 Task: Sort the products in the category "Dental Care" by unit price (high first).
Action: Mouse pressed left at (241, 114)
Screenshot: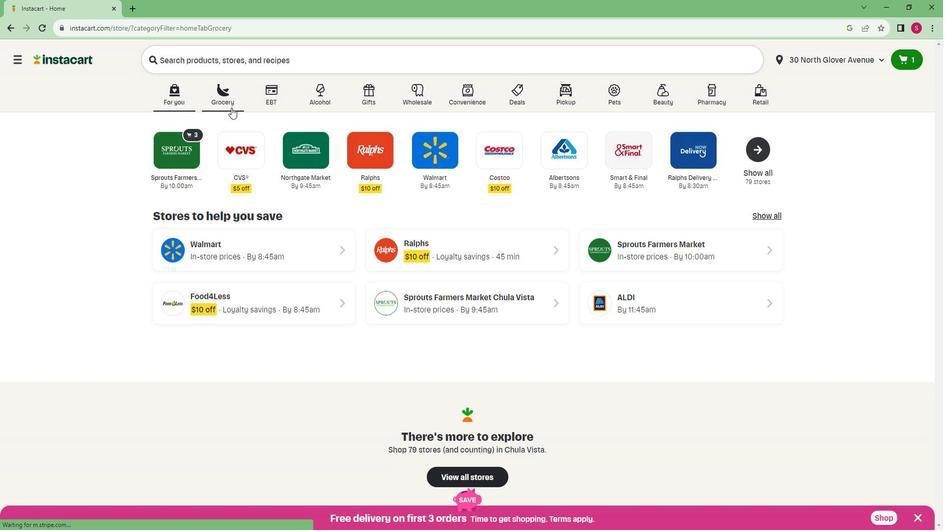 
Action: Mouse moved to (235, 270)
Screenshot: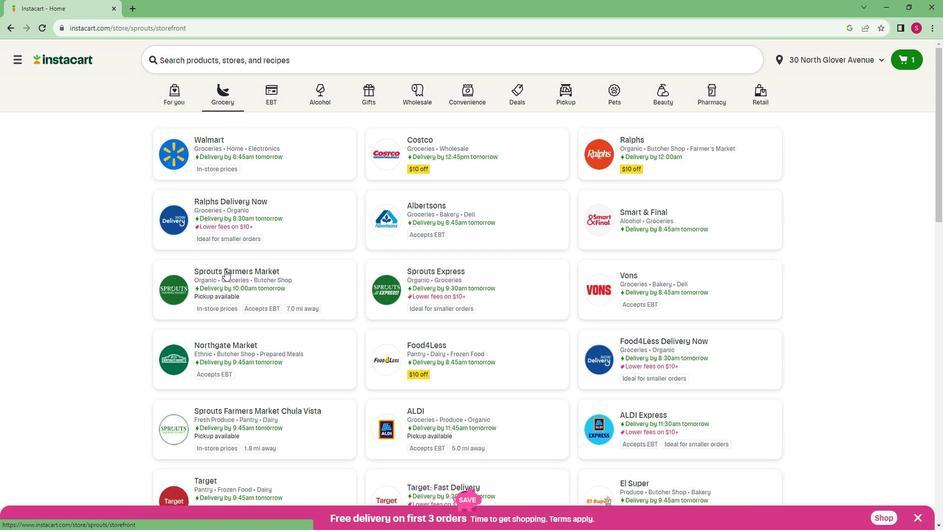 
Action: Mouse pressed left at (235, 270)
Screenshot: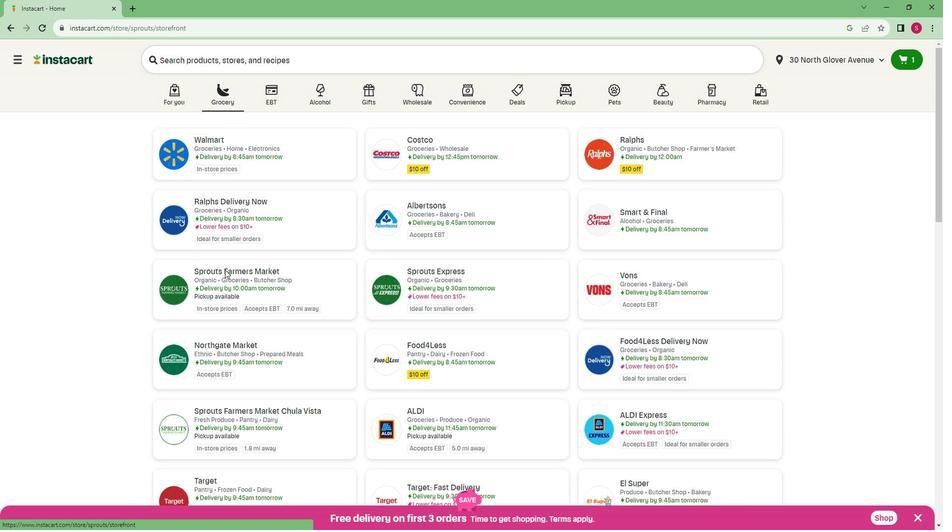 
Action: Mouse moved to (94, 366)
Screenshot: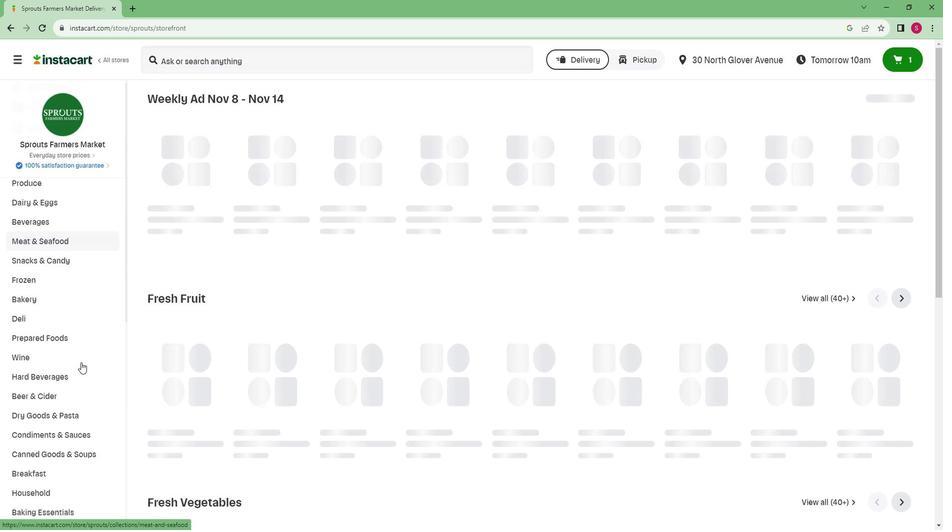 
Action: Mouse scrolled (94, 365) with delta (0, 0)
Screenshot: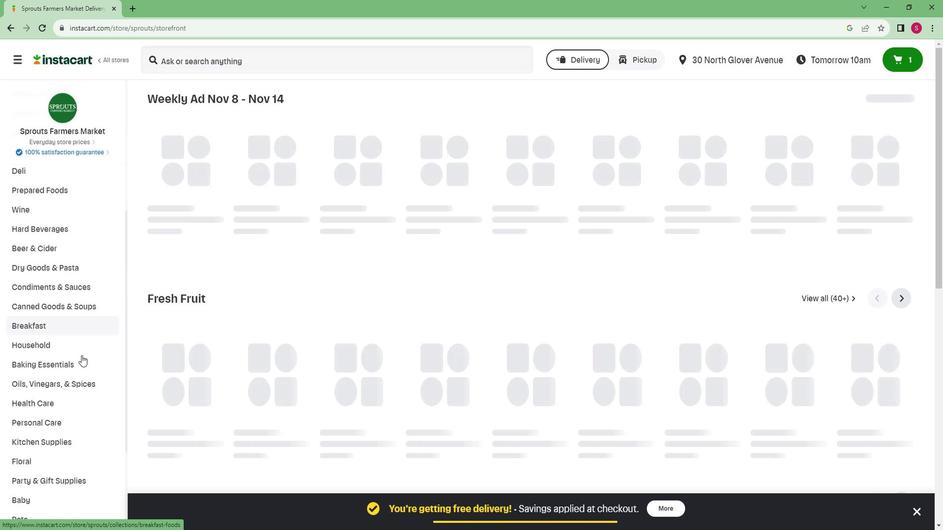 
Action: Mouse scrolled (94, 365) with delta (0, 0)
Screenshot: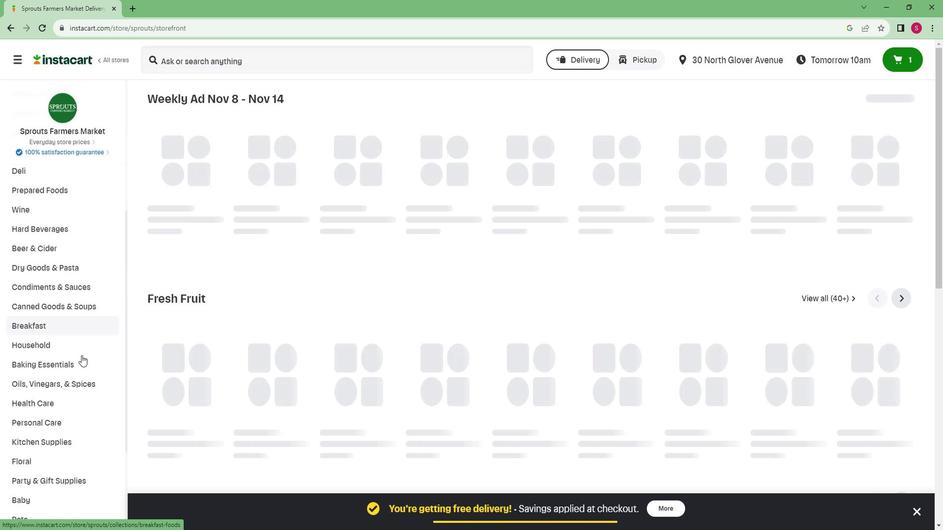 
Action: Mouse scrolled (94, 365) with delta (0, 0)
Screenshot: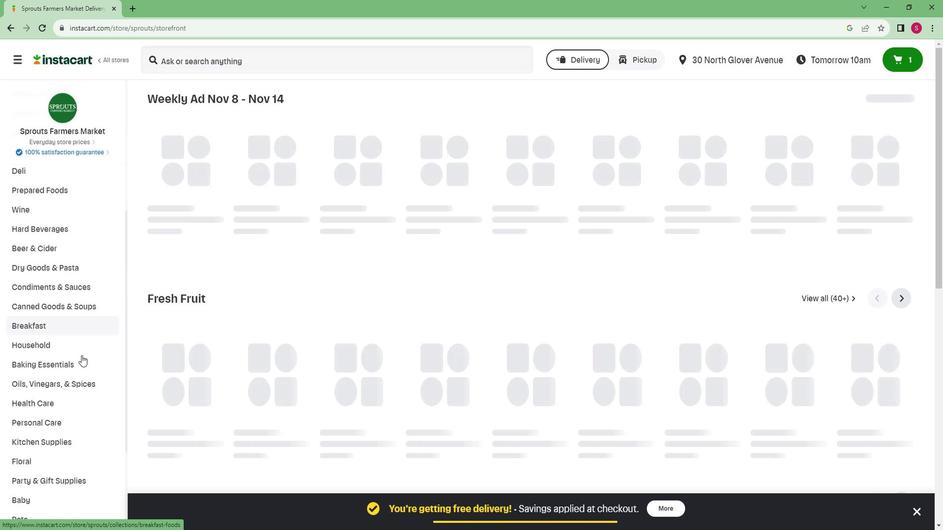 
Action: Mouse moved to (92, 365)
Screenshot: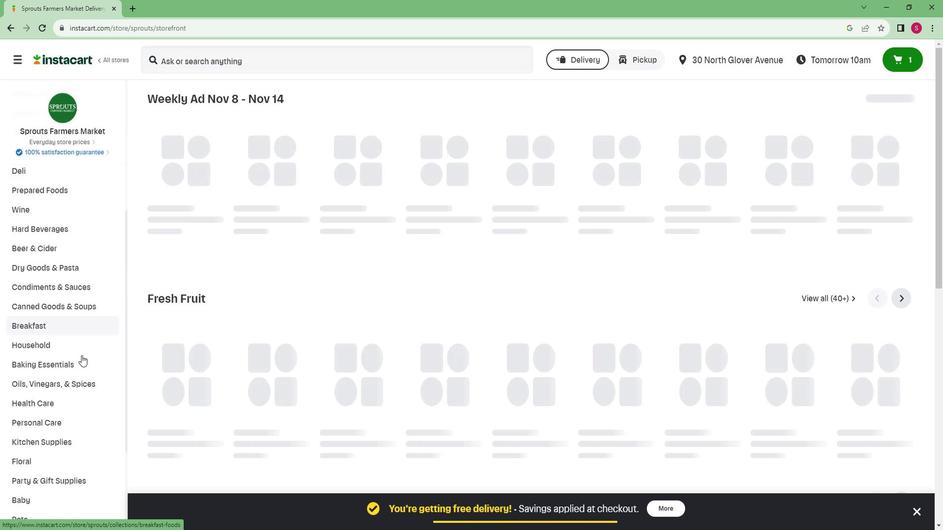 
Action: Mouse scrolled (92, 364) with delta (0, 0)
Screenshot: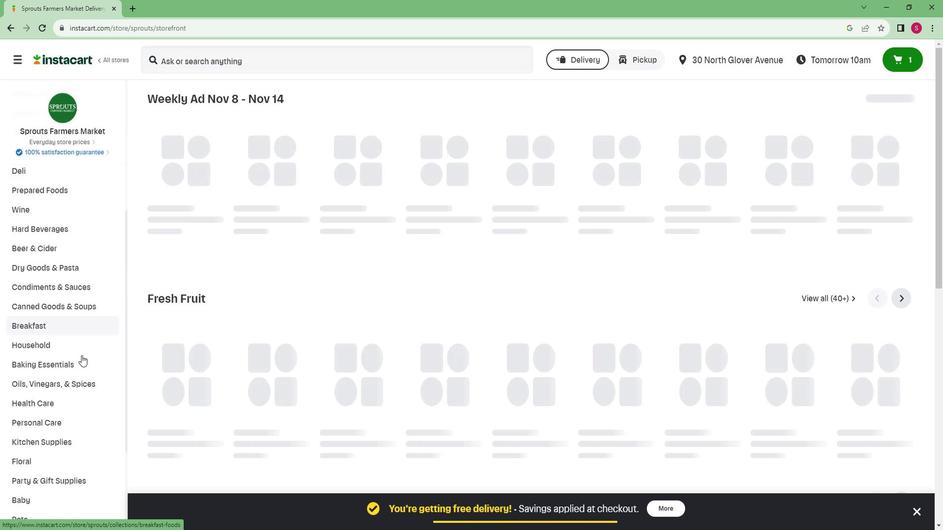 
Action: Mouse moved to (91, 364)
Screenshot: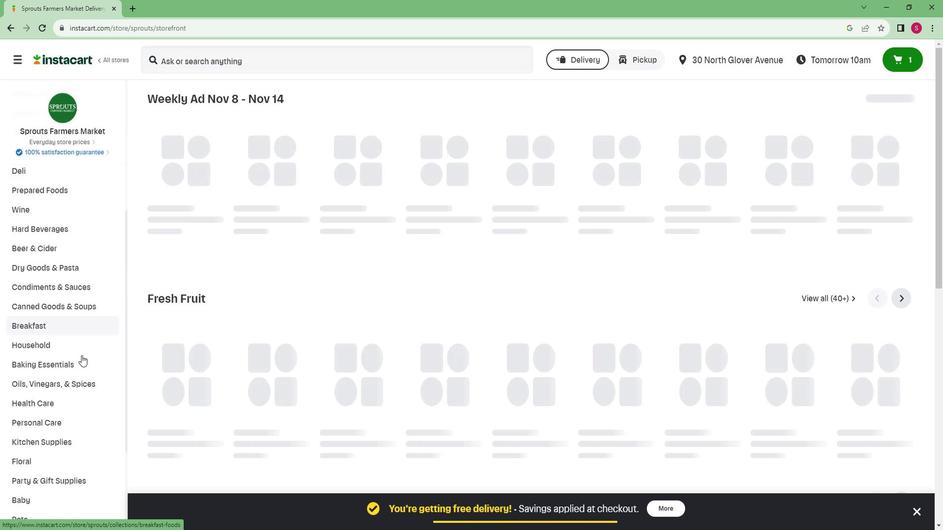 
Action: Mouse scrolled (91, 363) with delta (0, 0)
Screenshot: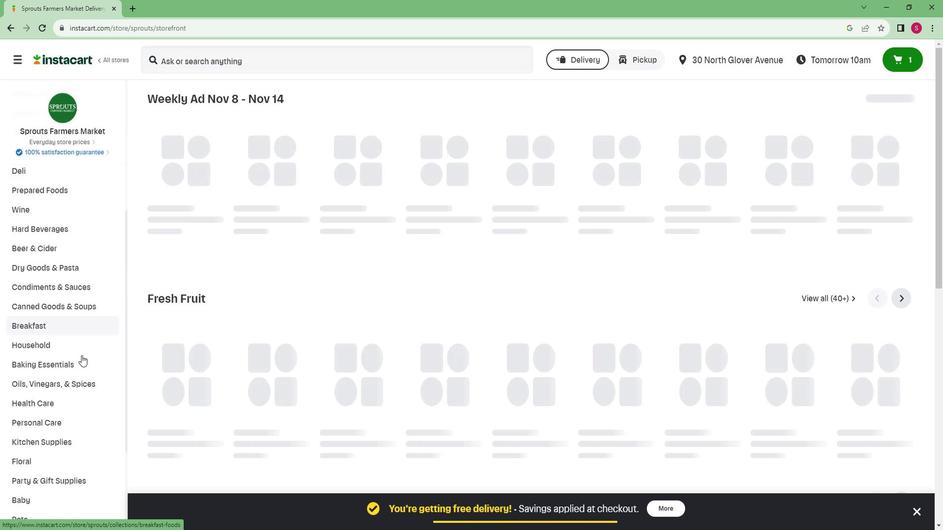 
Action: Mouse moved to (91, 352)
Screenshot: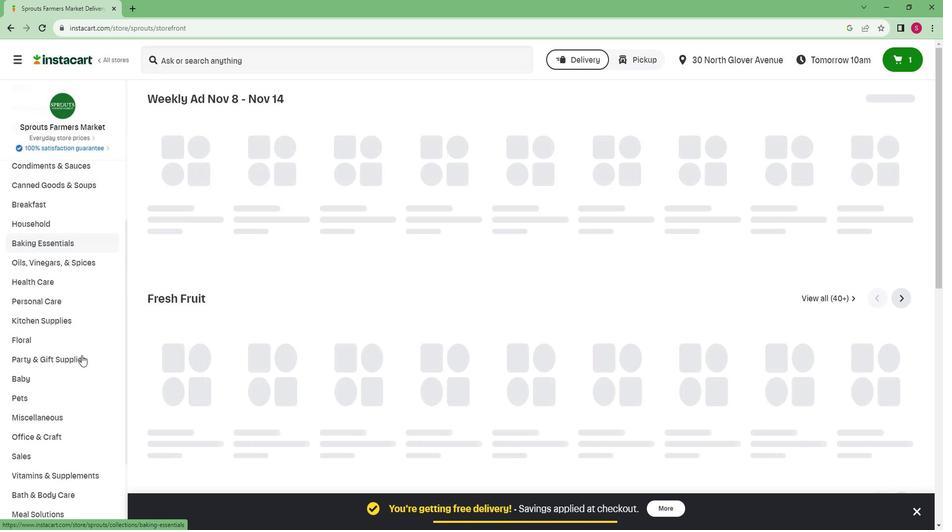 
Action: Mouse scrolled (91, 352) with delta (0, 0)
Screenshot: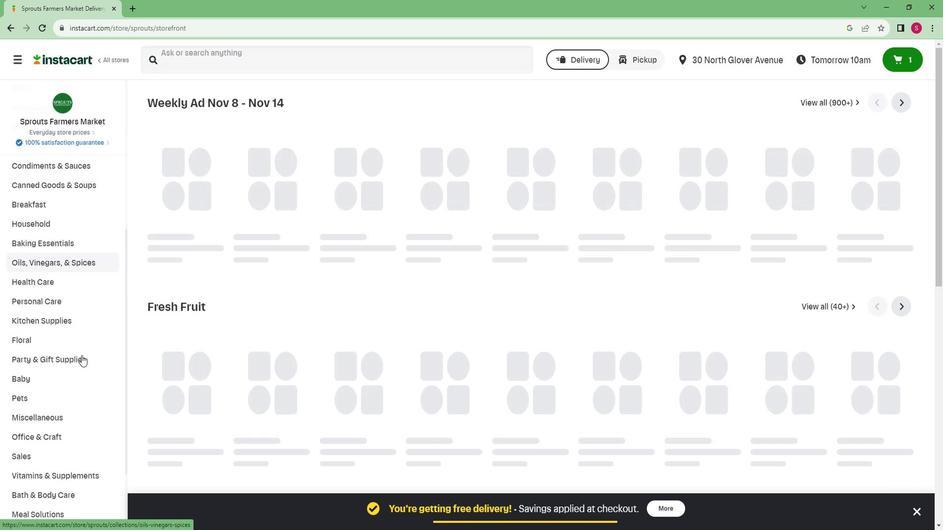 
Action: Mouse scrolled (91, 352) with delta (0, 0)
Screenshot: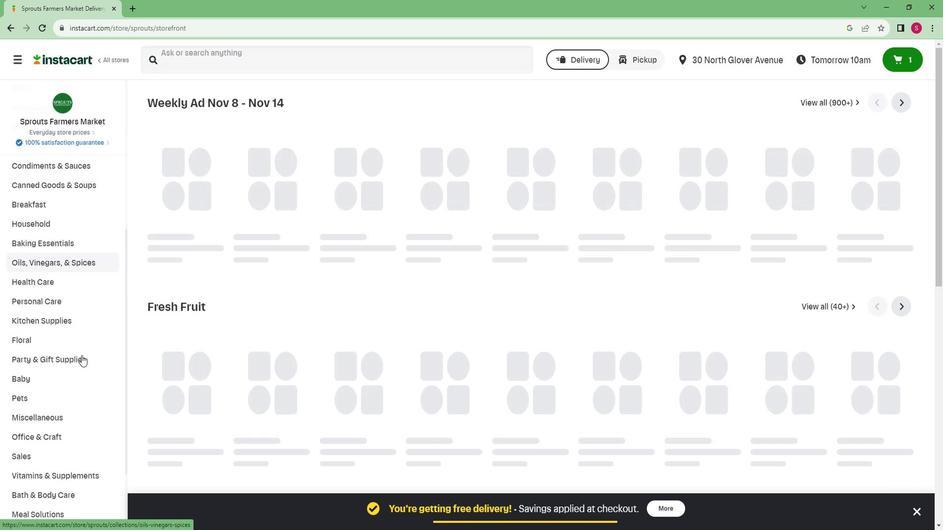 
Action: Mouse scrolled (91, 352) with delta (0, 0)
Screenshot: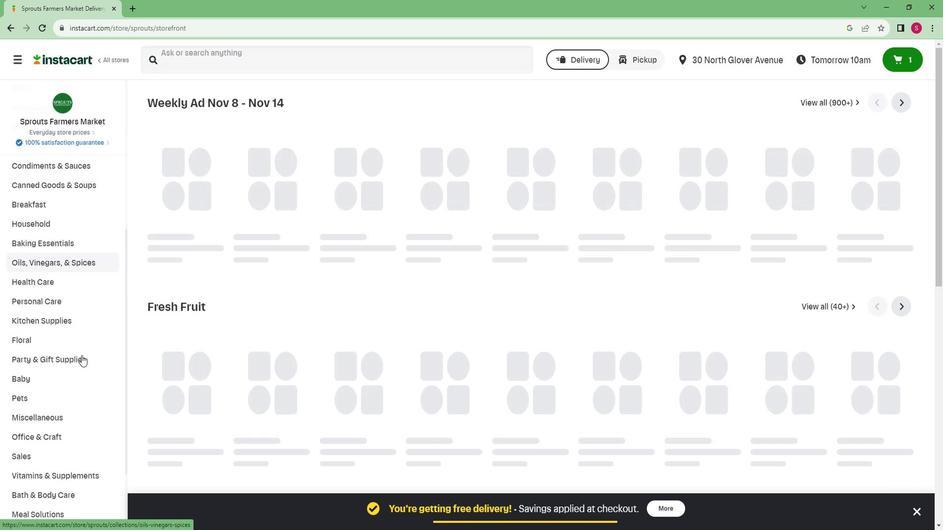 
Action: Mouse scrolled (91, 352) with delta (0, 0)
Screenshot: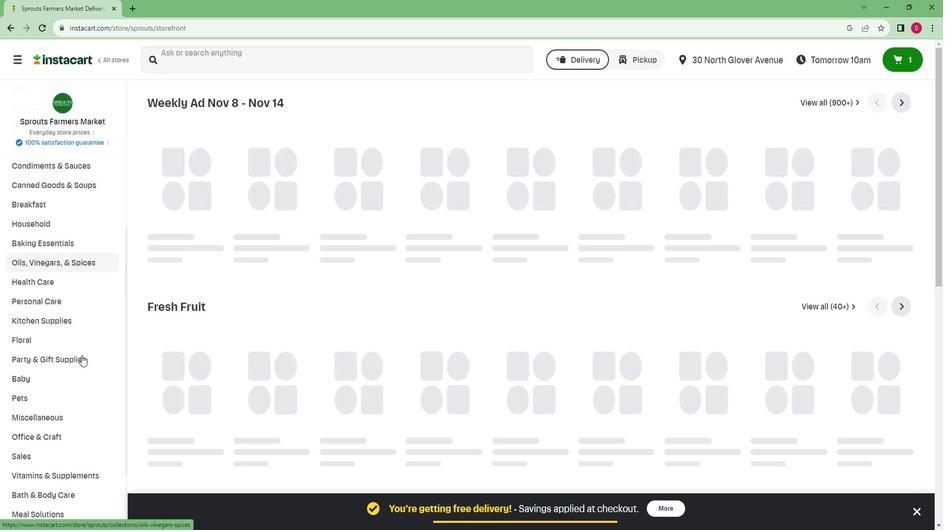 
Action: Mouse scrolled (91, 352) with delta (0, 0)
Screenshot: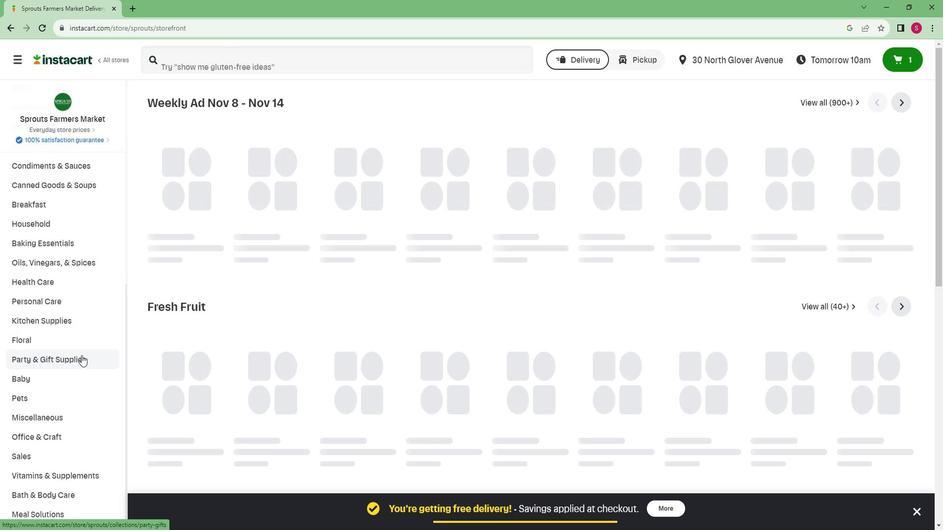 
Action: Mouse scrolled (91, 352) with delta (0, 0)
Screenshot: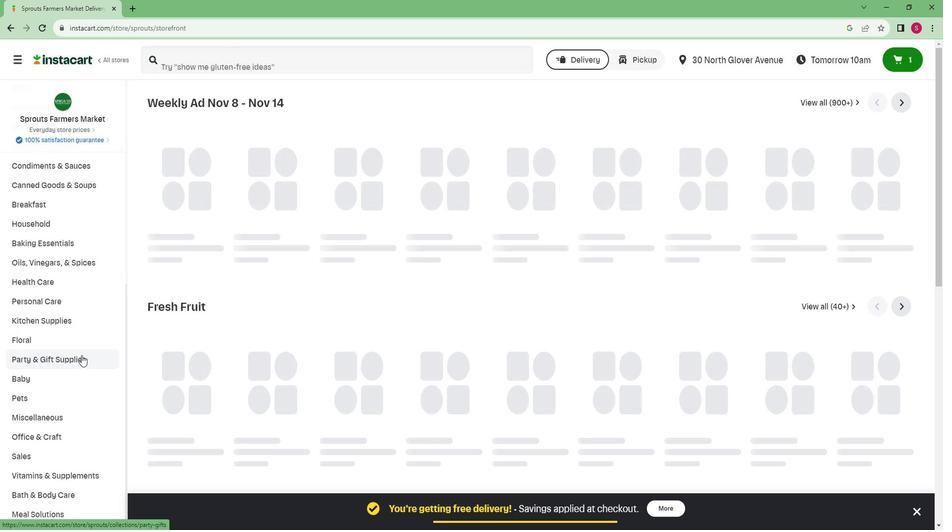 
Action: Mouse scrolled (91, 352) with delta (0, 0)
Screenshot: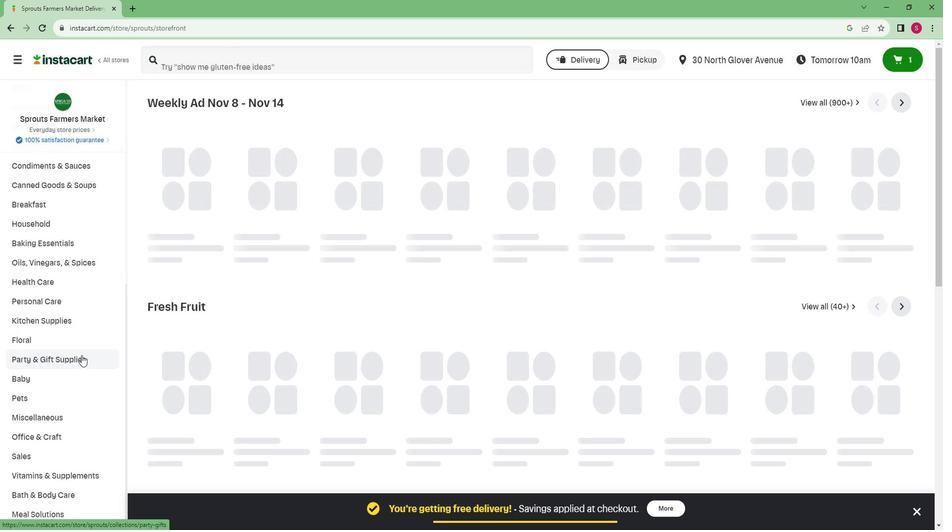 
Action: Mouse scrolled (91, 352) with delta (0, 0)
Screenshot: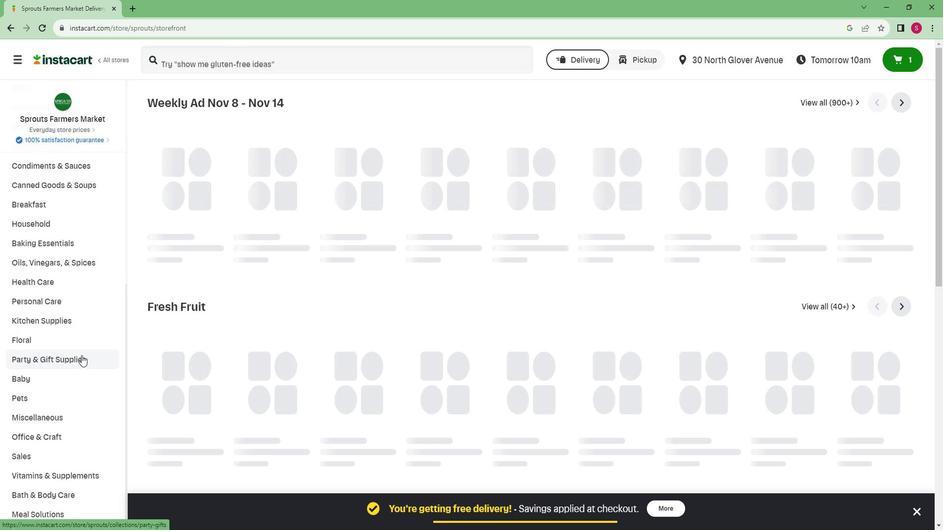 
Action: Mouse scrolled (91, 352) with delta (0, 0)
Screenshot: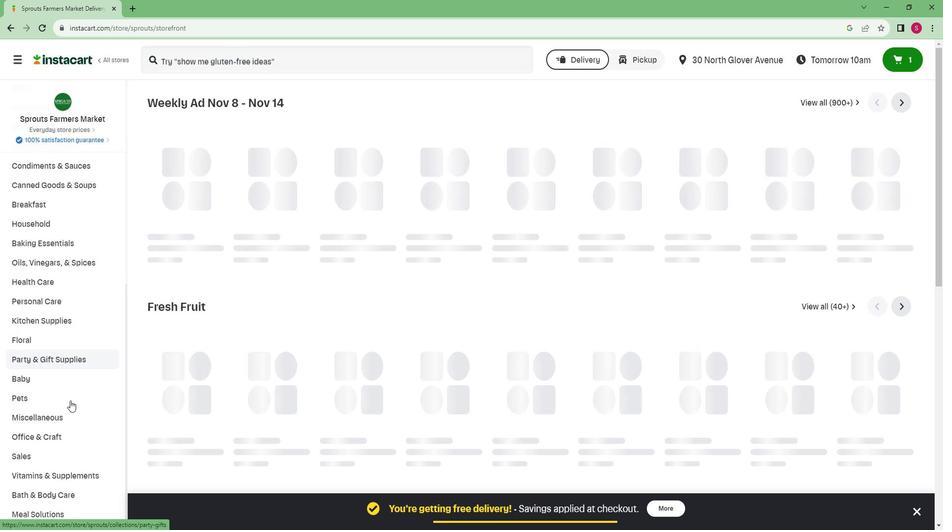 
Action: Mouse scrolled (91, 352) with delta (0, 0)
Screenshot: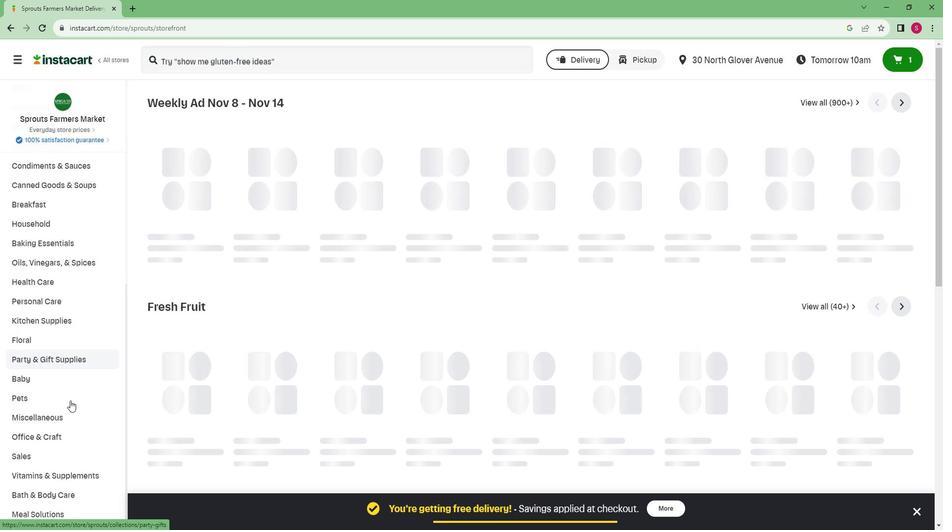 
Action: Mouse scrolled (91, 352) with delta (0, 0)
Screenshot: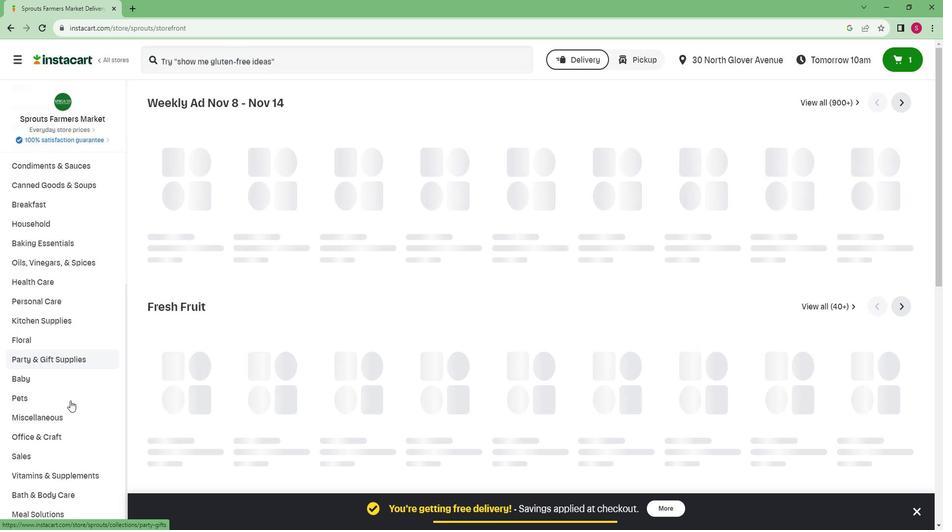 
Action: Mouse moved to (58, 487)
Screenshot: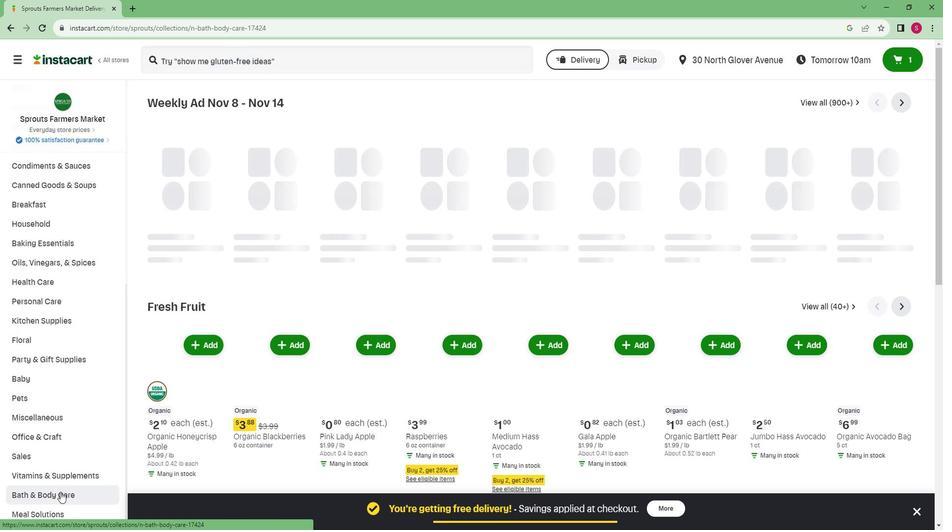 
Action: Mouse pressed left at (58, 487)
Screenshot: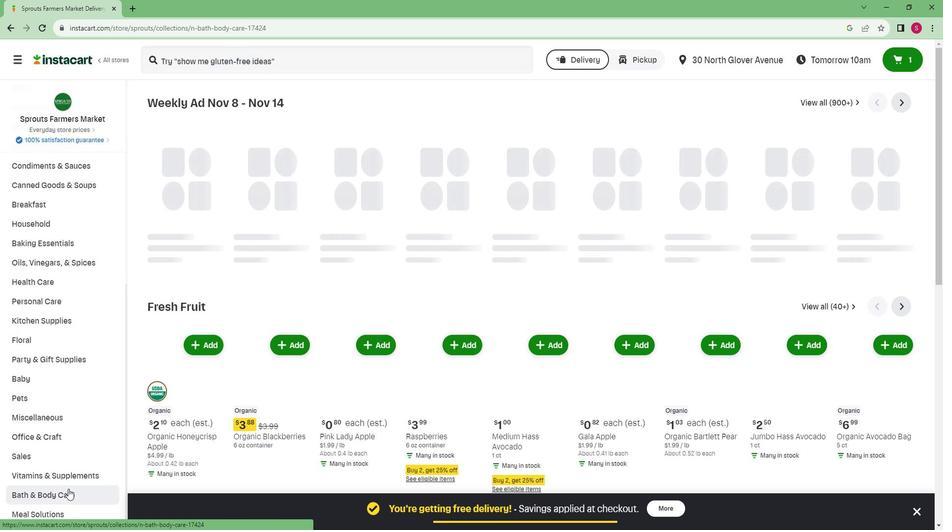 
Action: Mouse moved to (636, 127)
Screenshot: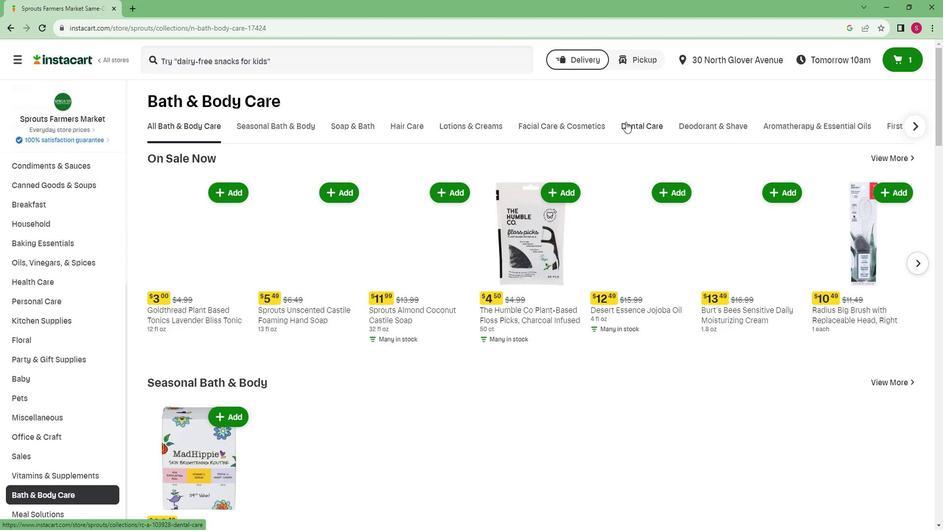 
Action: Mouse pressed left at (636, 127)
Screenshot: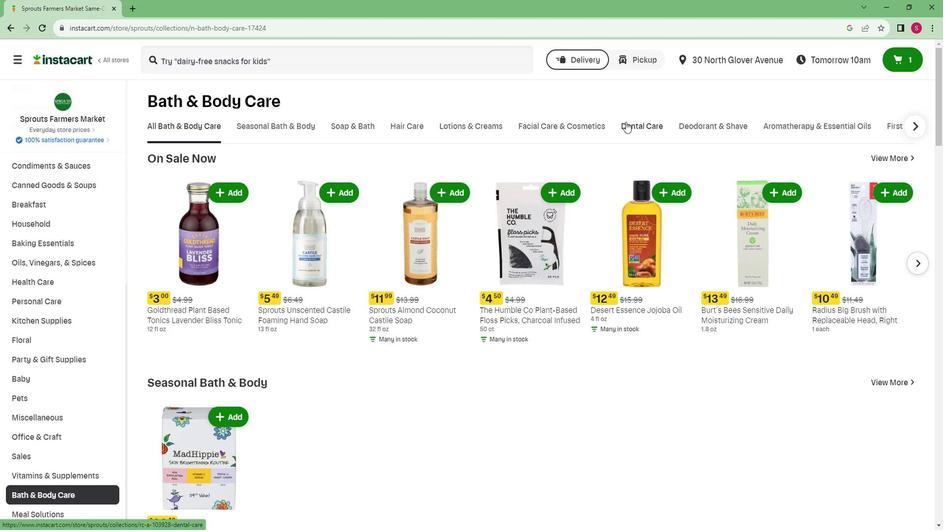 
Action: Mouse moved to (867, 168)
Screenshot: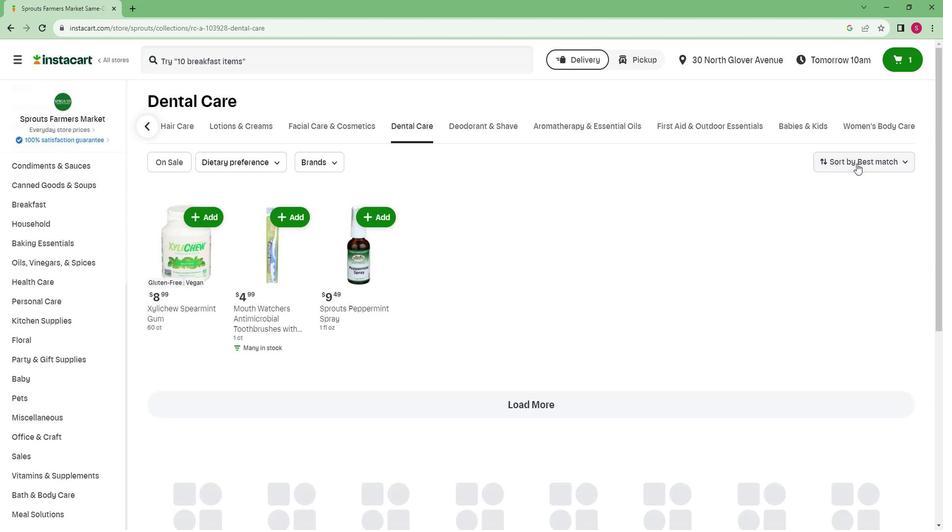 
Action: Mouse pressed left at (867, 168)
Screenshot: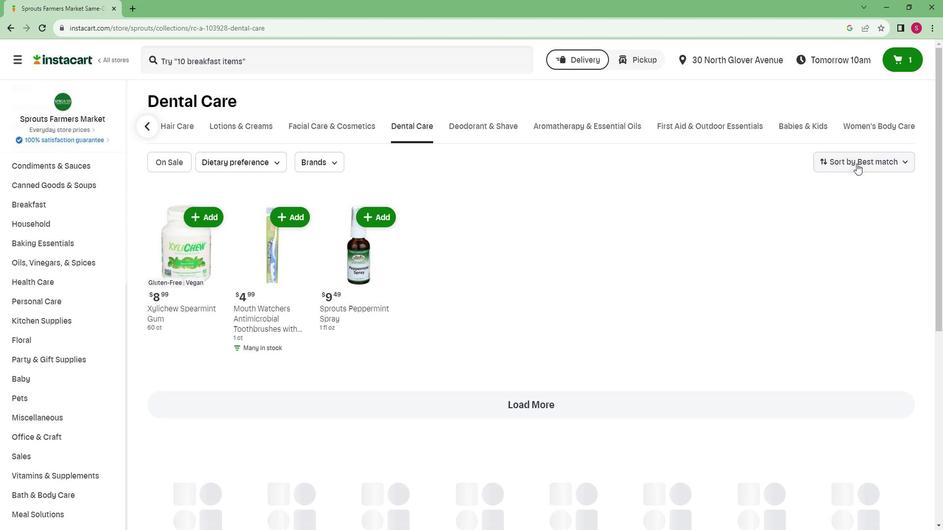 
Action: Mouse moved to (855, 289)
Screenshot: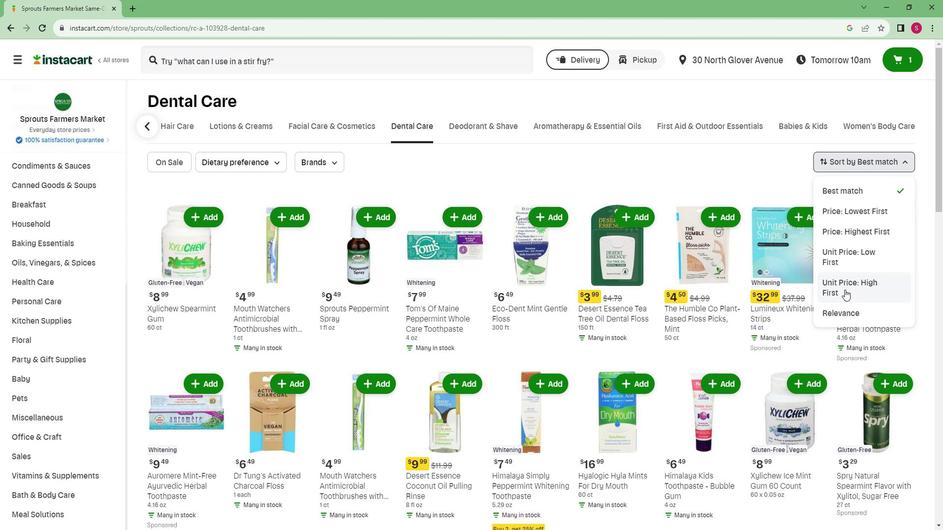
Action: Mouse pressed left at (855, 289)
Screenshot: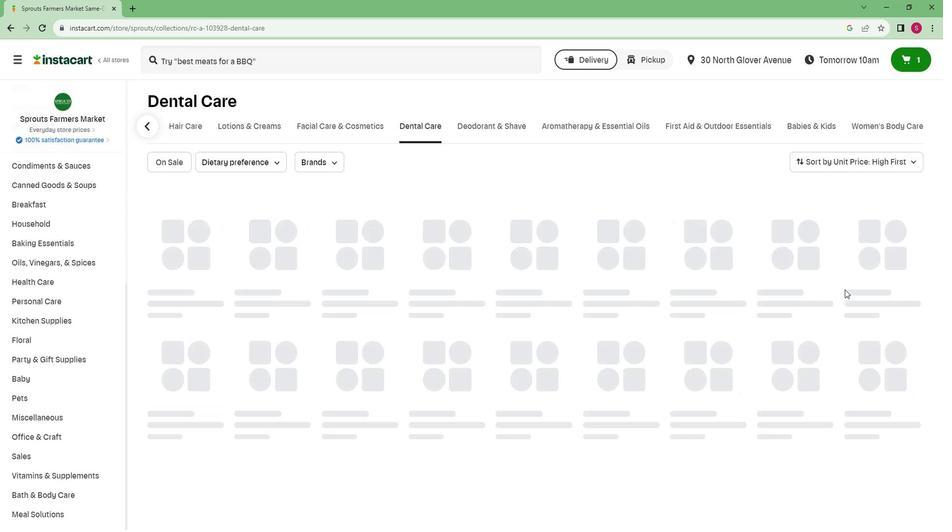 
Action: Mouse moved to (545, 235)
Screenshot: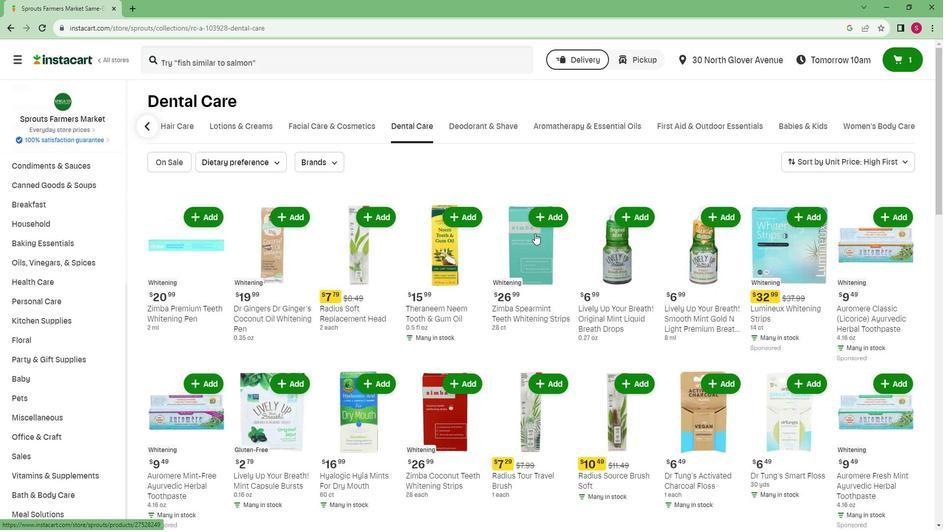 
Action: Mouse scrolled (545, 234) with delta (0, 0)
Screenshot: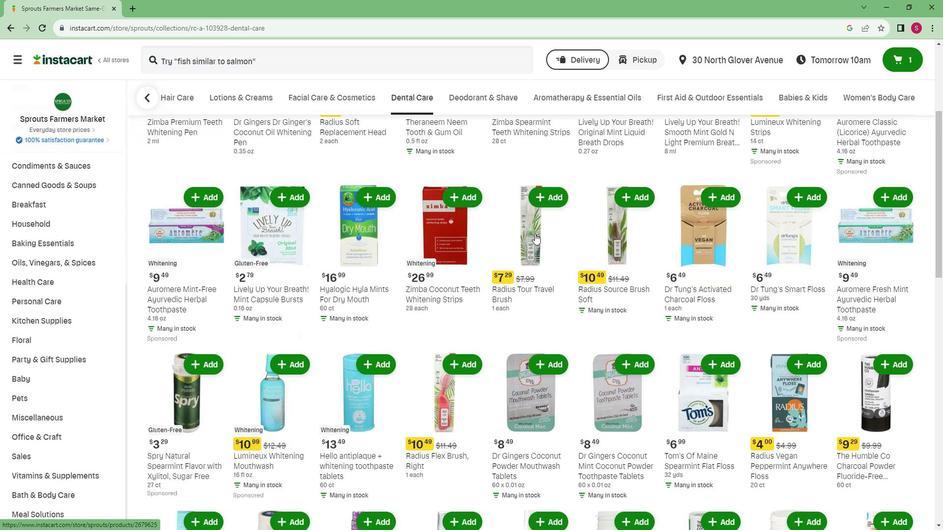 
Action: Mouse scrolled (545, 234) with delta (0, 0)
Screenshot: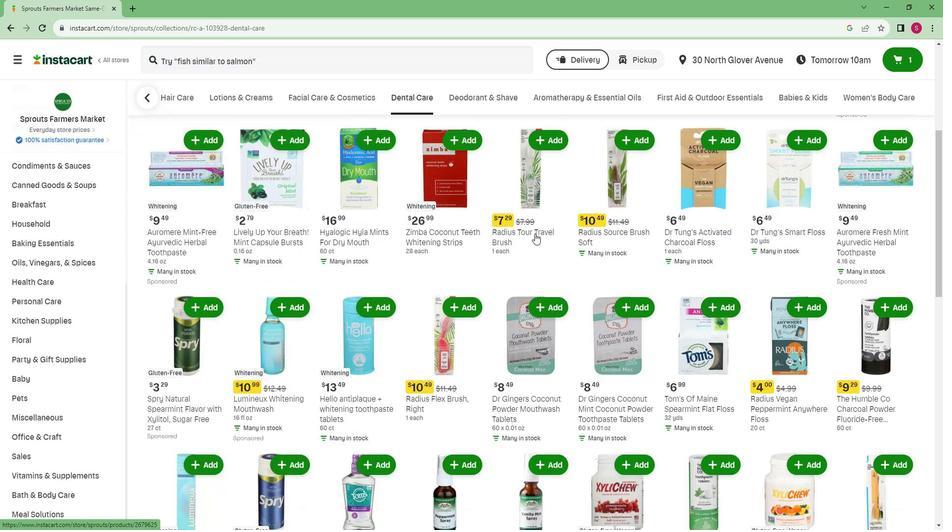 
Action: Mouse scrolled (545, 234) with delta (0, 0)
Screenshot: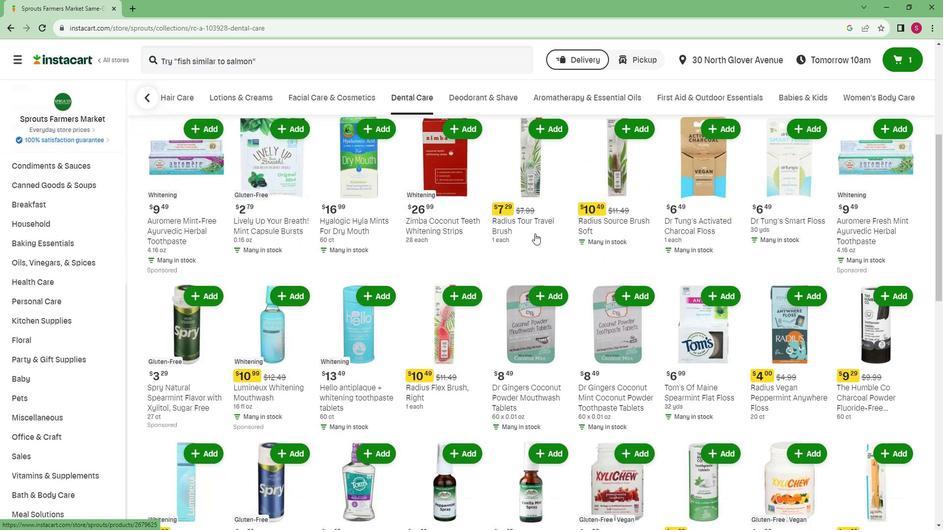 
Action: Mouse scrolled (545, 234) with delta (0, 0)
Screenshot: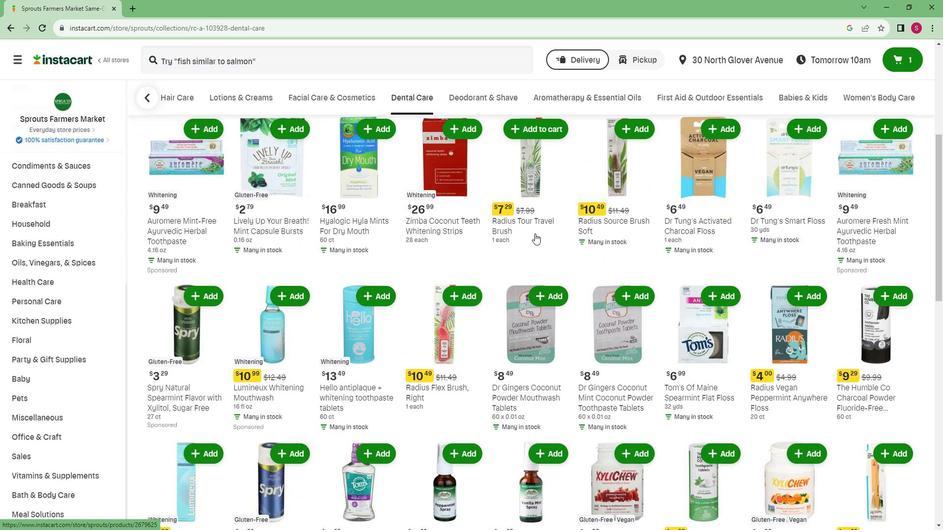 
Action: Mouse scrolled (545, 234) with delta (0, 0)
Screenshot: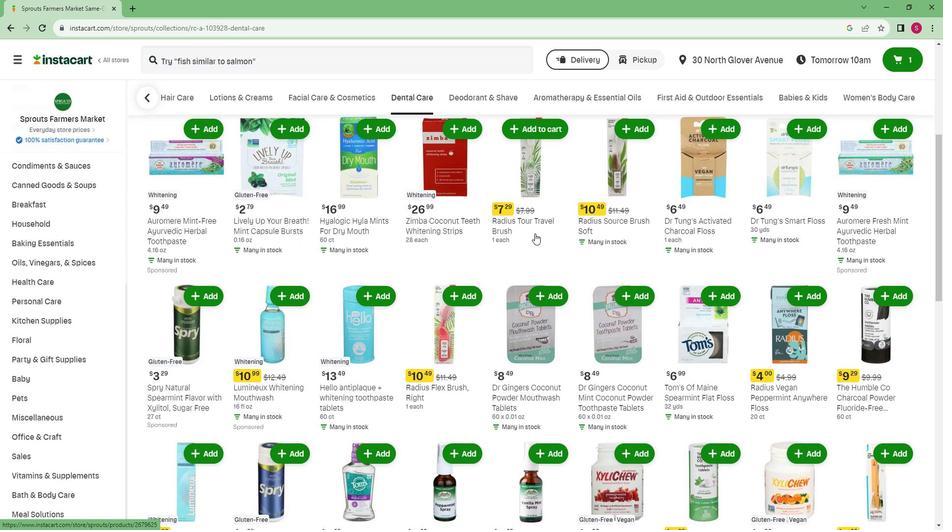 
